 Task: Select the list of orders to be displayed as Kanban
Action: Mouse moved to (183, 187)
Screenshot: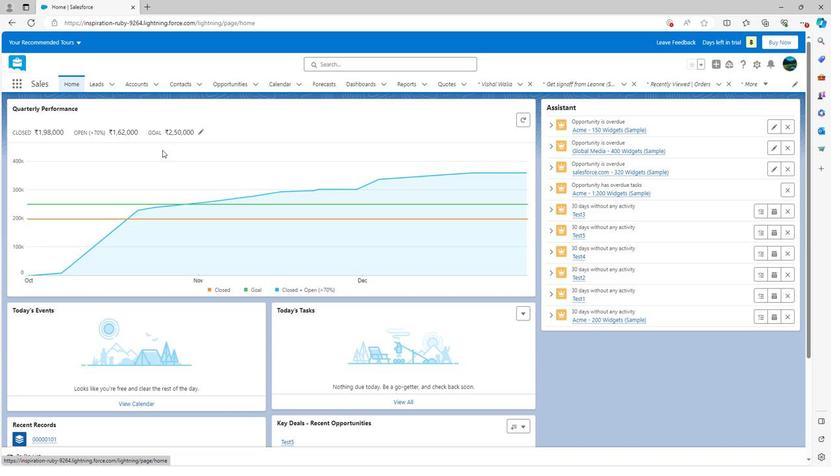
Action: Mouse scrolled (183, 187) with delta (0, 0)
Screenshot: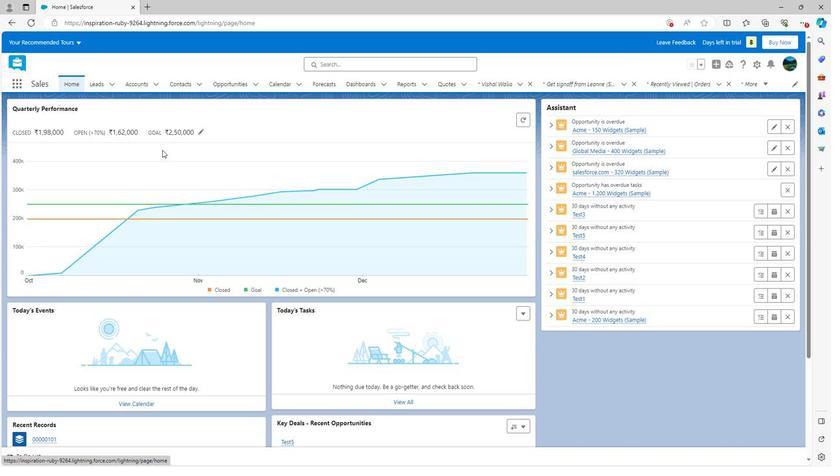 
Action: Mouse scrolled (183, 187) with delta (0, 0)
Screenshot: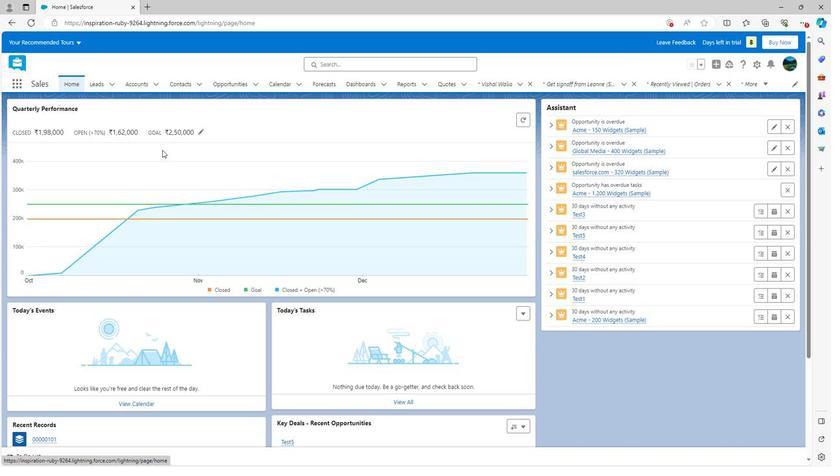 
Action: Mouse scrolled (183, 187) with delta (0, 0)
Screenshot: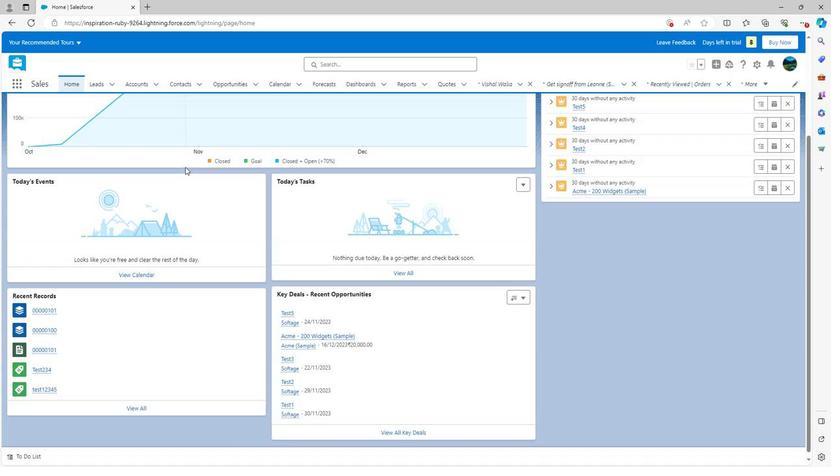
Action: Mouse moved to (183, 187)
Screenshot: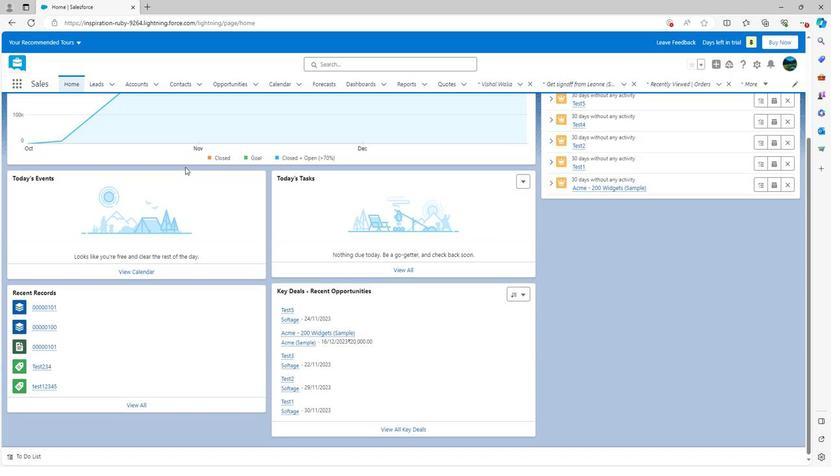 
Action: Mouse scrolled (183, 187) with delta (0, 0)
Screenshot: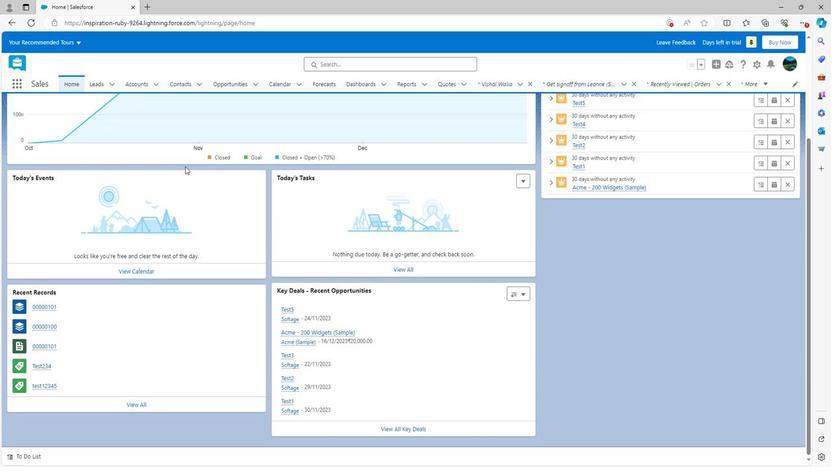 
Action: Mouse scrolled (183, 187) with delta (0, 0)
Screenshot: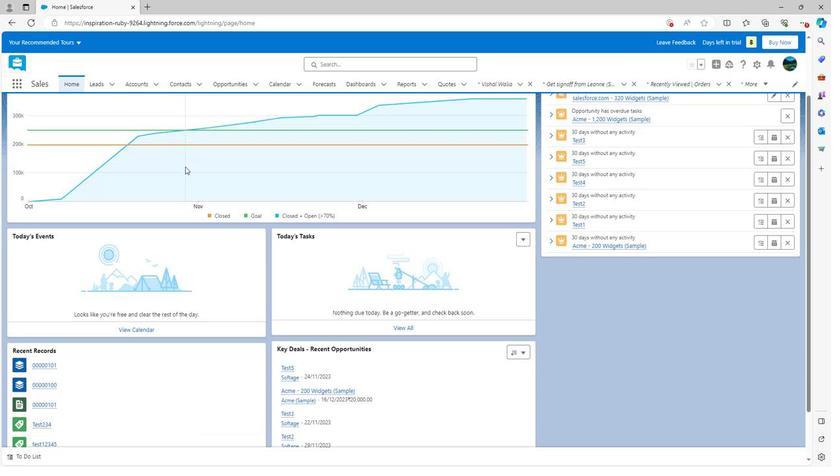 
Action: Mouse scrolled (183, 187) with delta (0, 0)
Screenshot: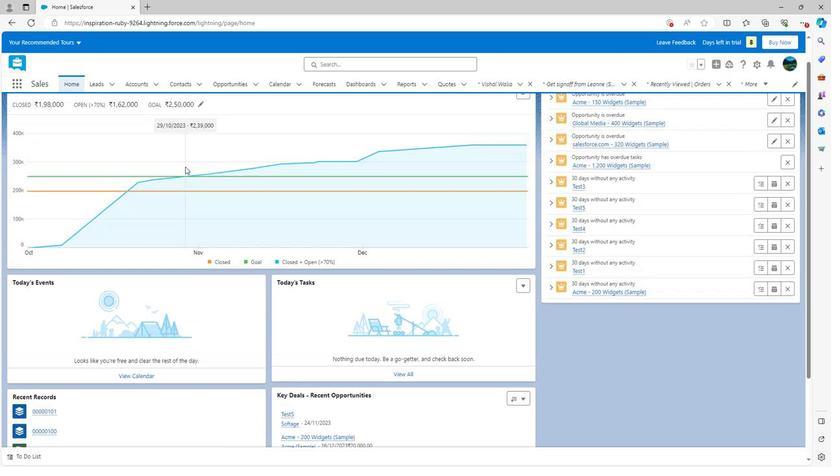 
Action: Mouse scrolled (183, 187) with delta (0, 0)
Screenshot: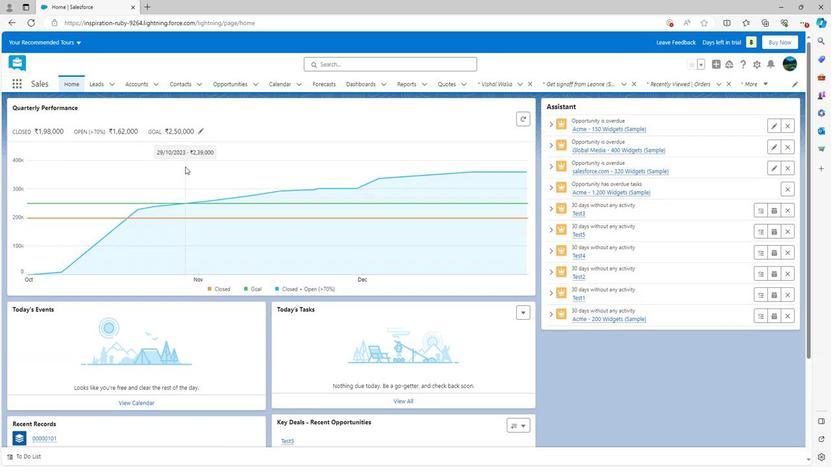 
Action: Mouse moved to (700, 78)
Screenshot: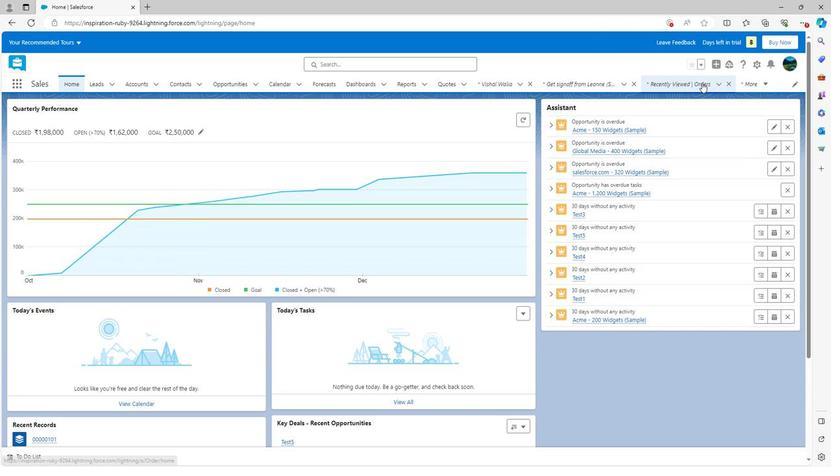 
Action: Mouse pressed left at (700, 78)
Screenshot: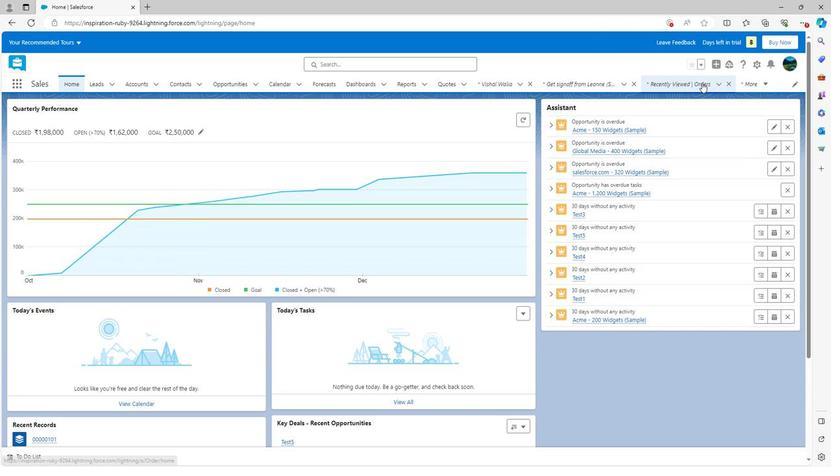 
Action: Mouse moved to (723, 138)
Screenshot: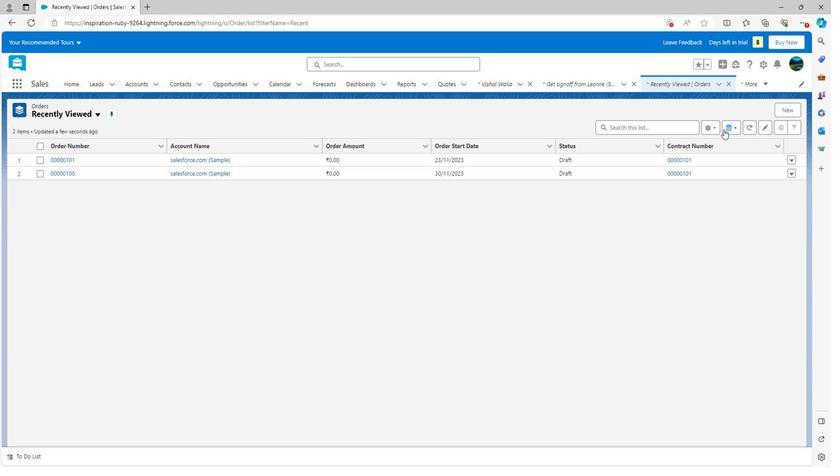 
Action: Mouse pressed left at (723, 138)
Screenshot: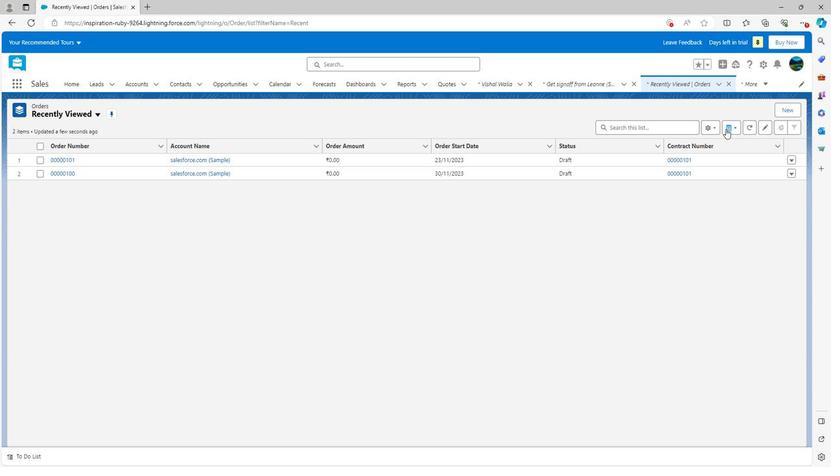 
Action: Mouse moved to (740, 194)
Screenshot: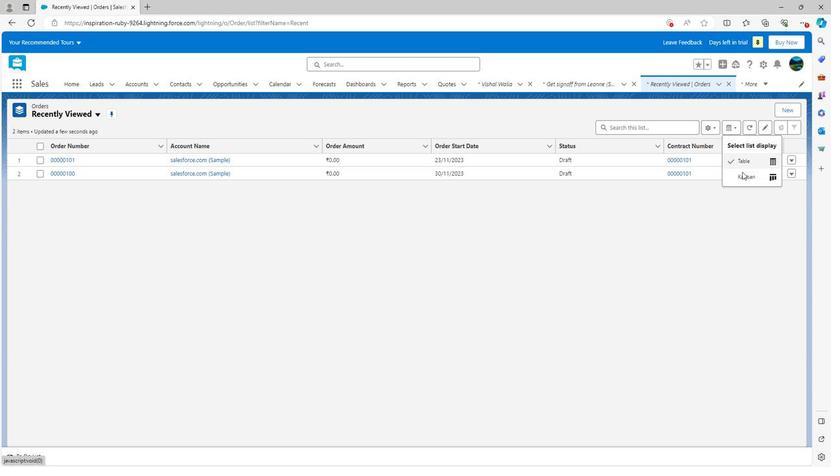 
Action: Mouse pressed left at (740, 194)
Screenshot: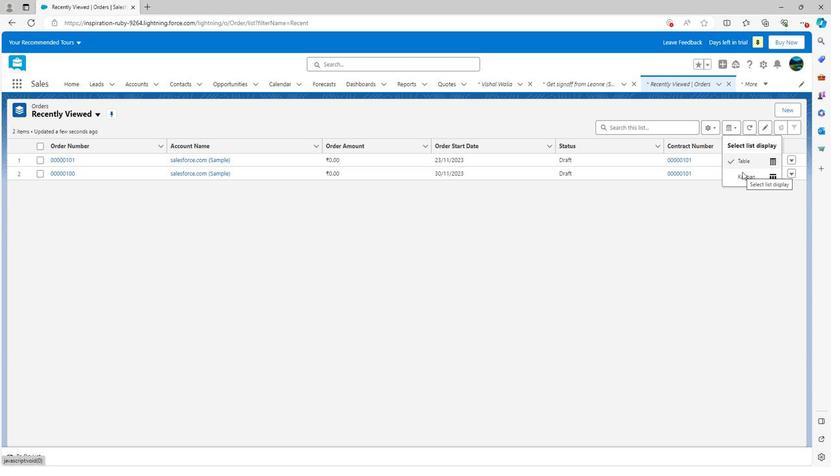 
Action: Mouse moved to (66, 202)
Screenshot: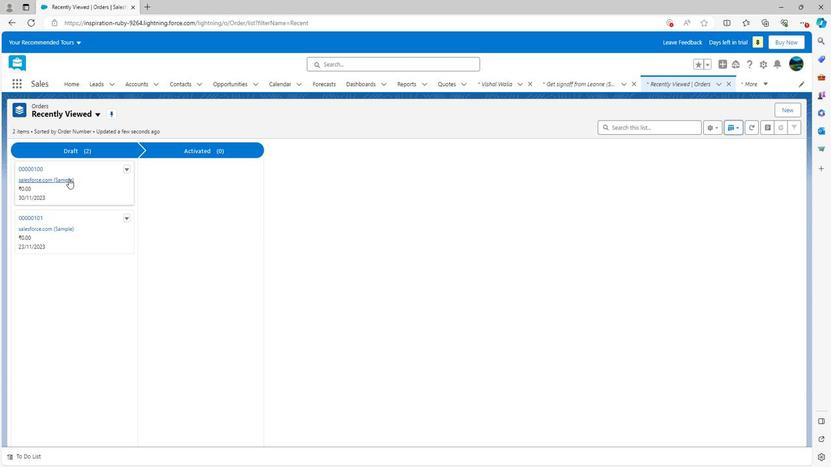 
Action: Mouse pressed left at (66, 202)
Screenshot: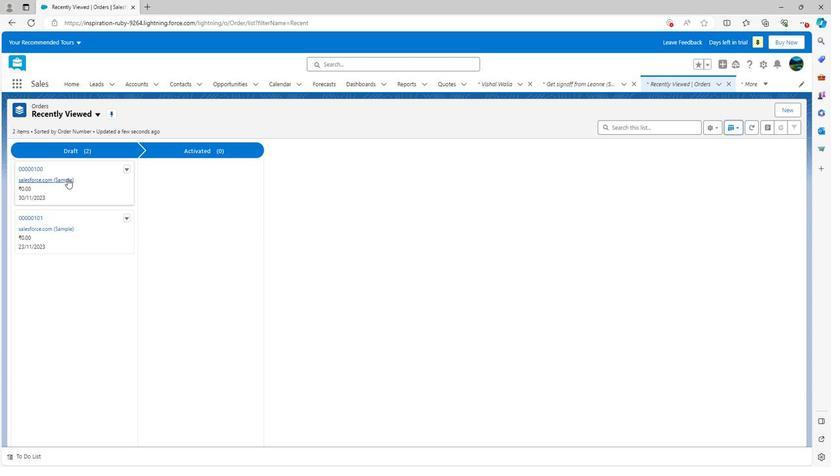 
Action: Mouse moved to (77, 216)
Screenshot: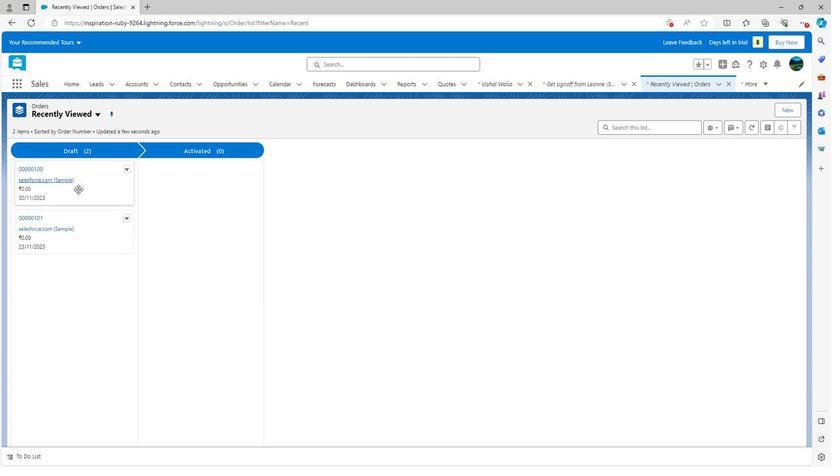 
Action: Mouse pressed left at (77, 216)
Screenshot: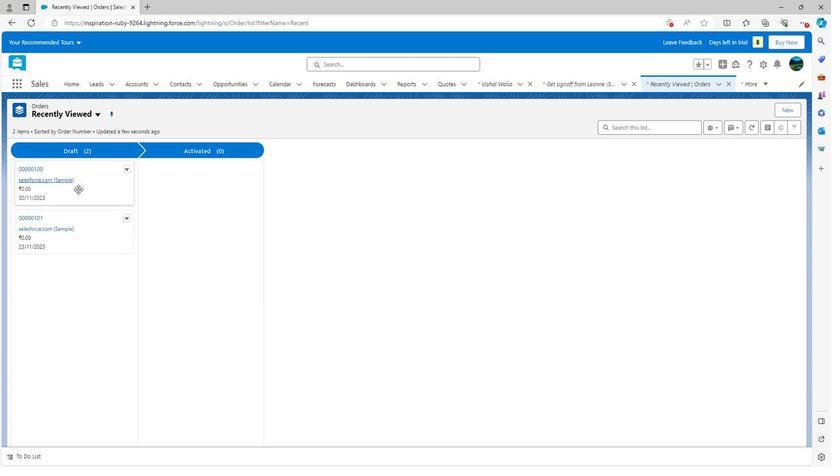
Action: Mouse moved to (86, 198)
Screenshot: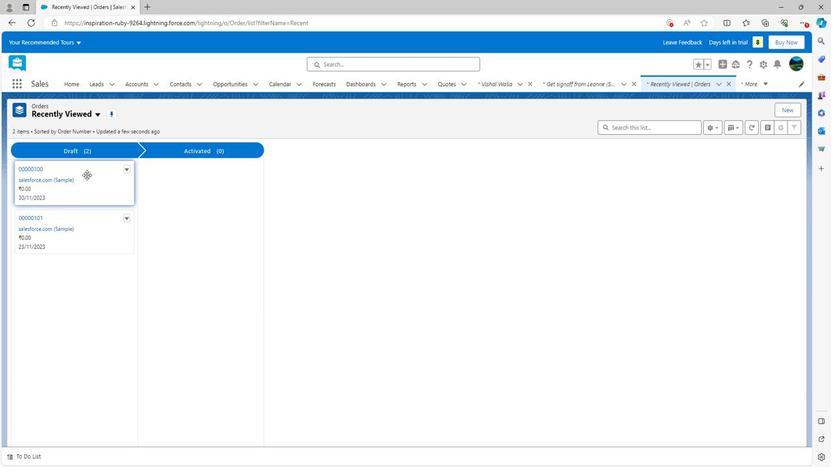 
Action: Mouse pressed left at (86, 198)
Screenshot: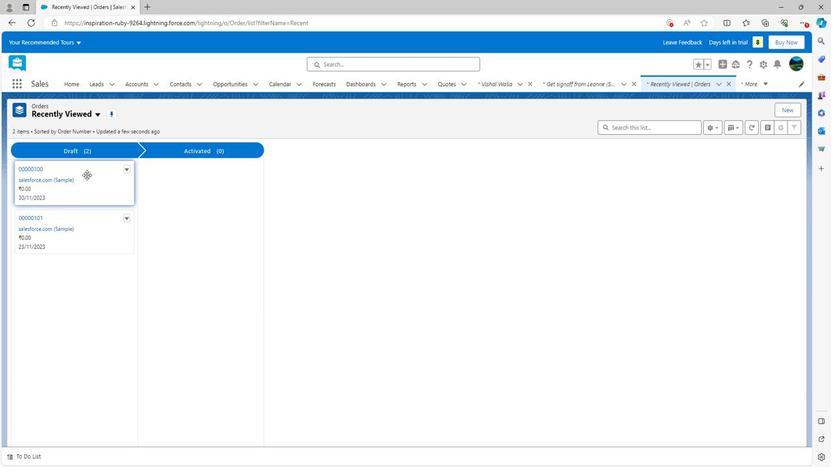 
Action: Mouse moved to (234, 262)
Screenshot: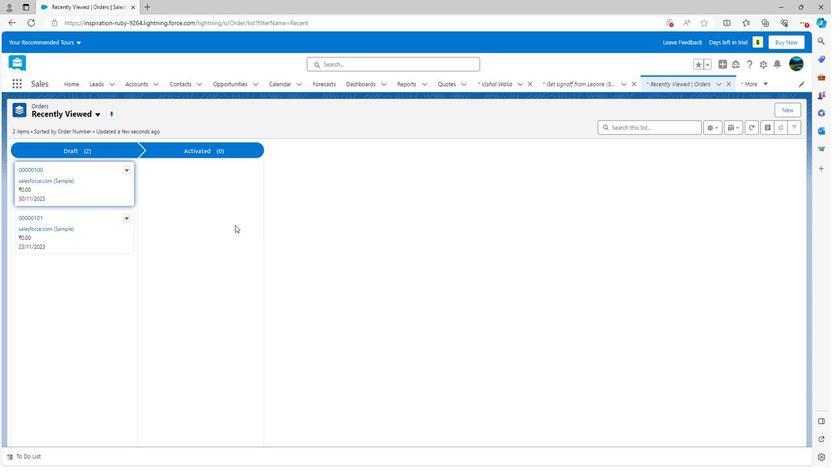 
